 Task: Create a section Celestial Sprint and in the section, add a milestone Remote Access Enablement in the project AgileGlobe
Action: Mouse moved to (60, 45)
Screenshot: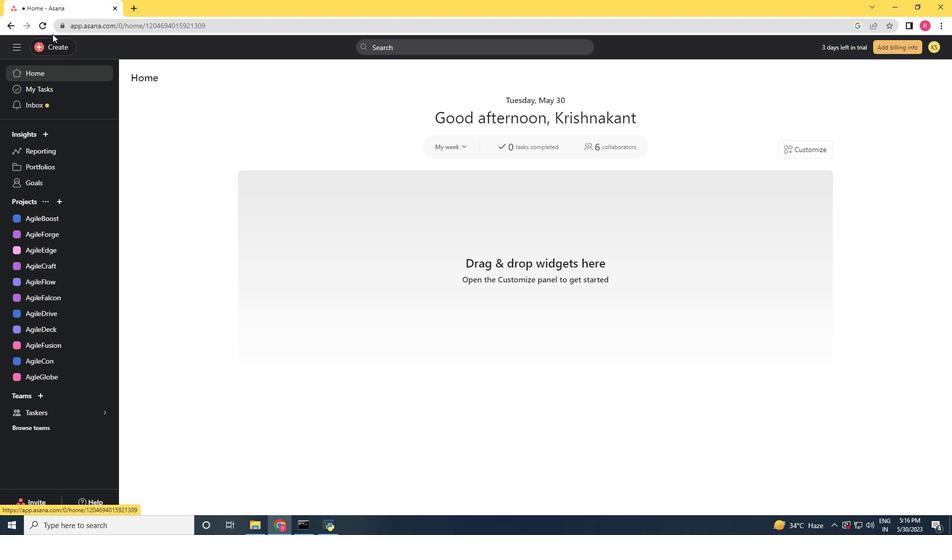 
Action: Mouse pressed left at (60, 45)
Screenshot: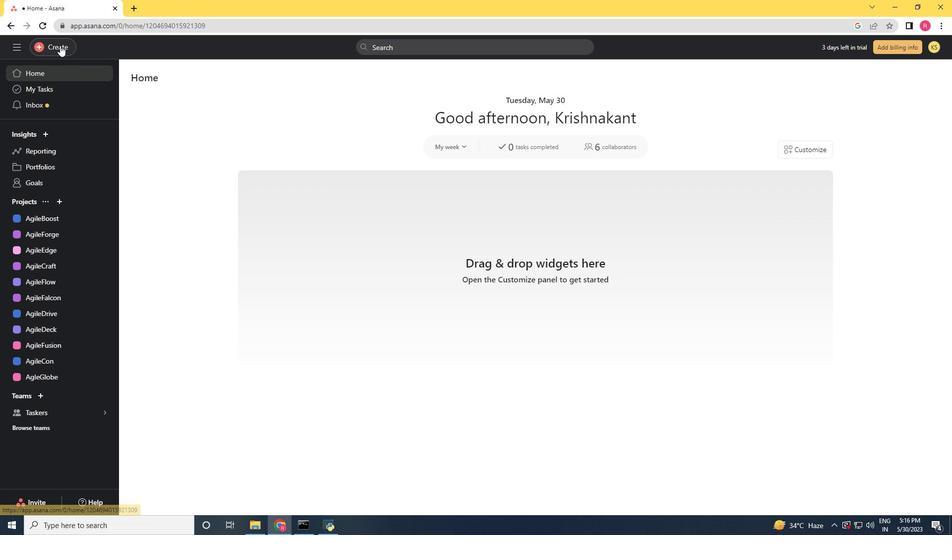 
Action: Mouse moved to (55, 379)
Screenshot: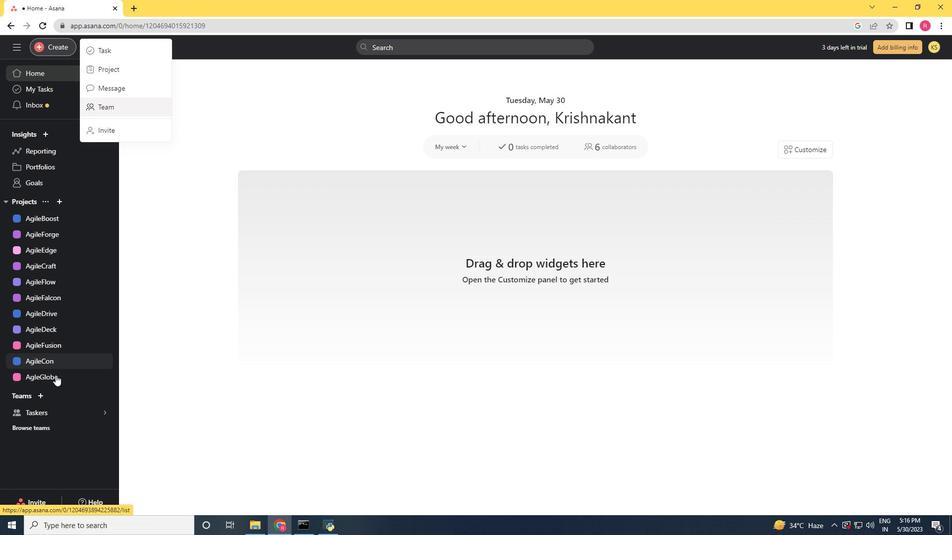 
Action: Mouse pressed left at (55, 379)
Screenshot: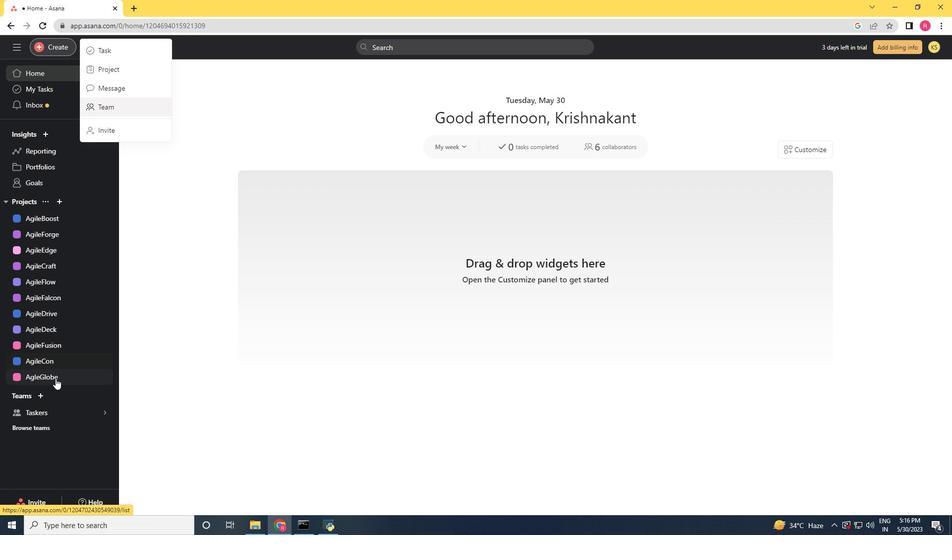 
Action: Mouse moved to (60, 50)
Screenshot: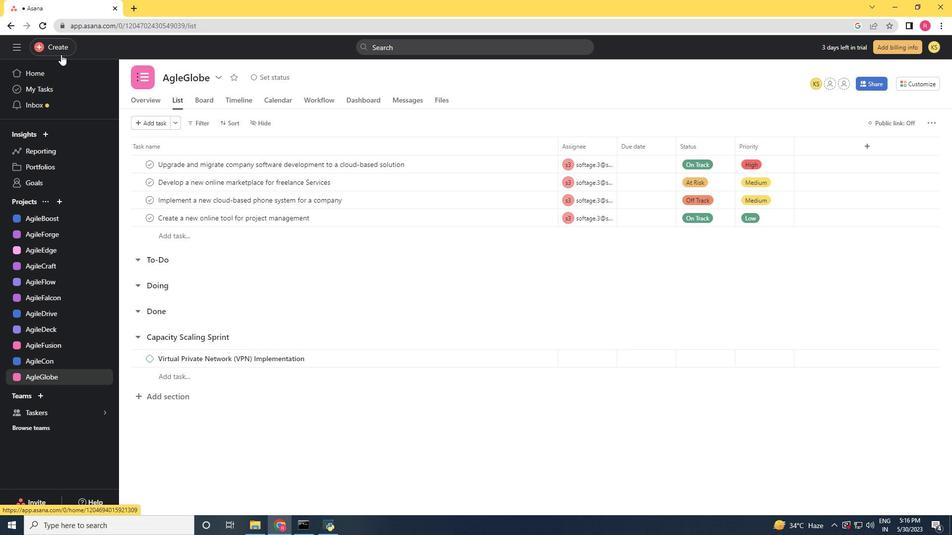 
Action: Mouse pressed left at (60, 50)
Screenshot: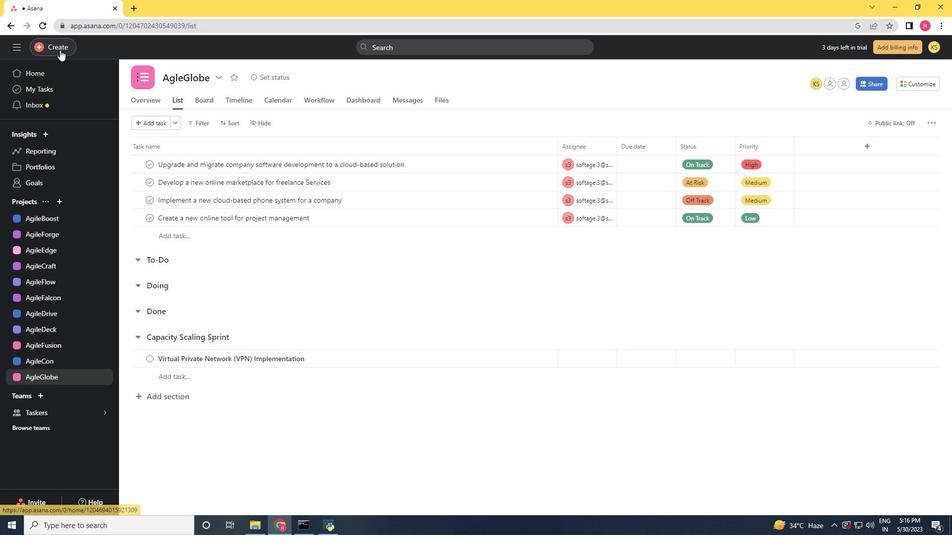 
Action: Mouse moved to (154, 46)
Screenshot: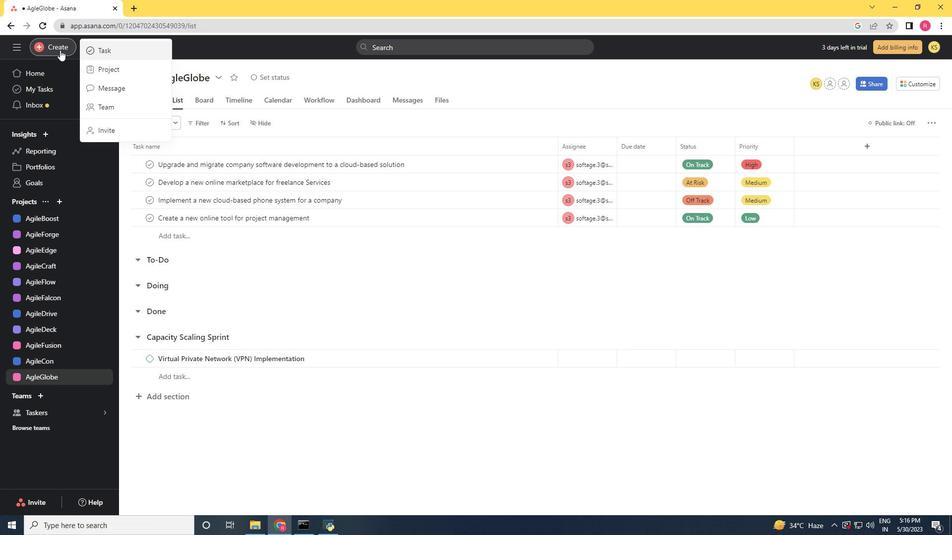 
Action: Mouse pressed left at (154, 46)
Screenshot: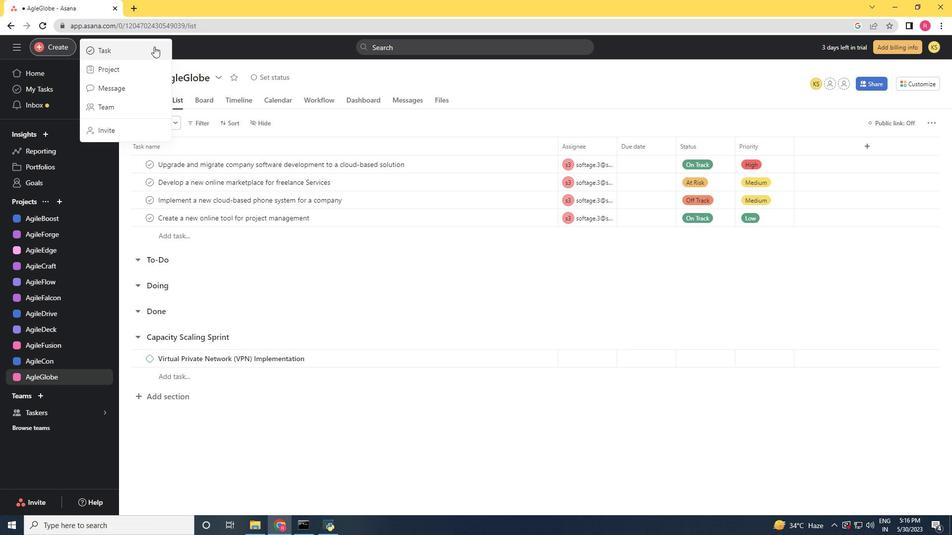 
Action: Mouse moved to (175, 395)
Screenshot: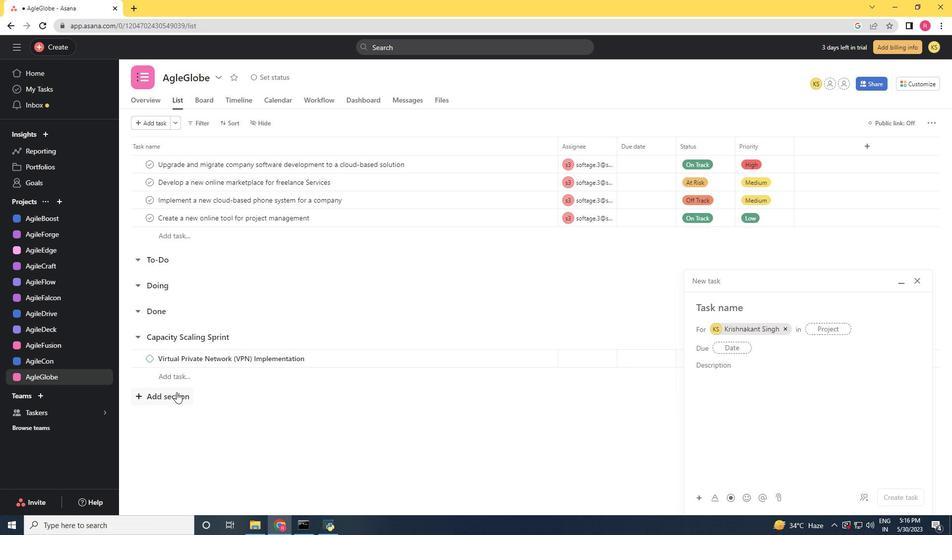 
Action: Mouse pressed left at (175, 395)
Screenshot: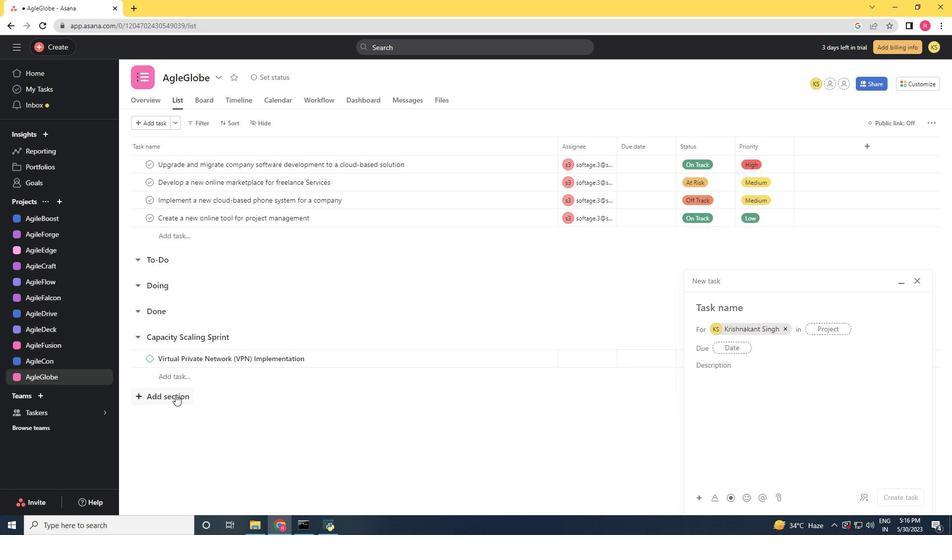
Action: Key pressed <Key.shift>Celestial<Key.space><Key.shift>Sprint<Key.enter><Key.shift><Key.shift><Key.shift><Key.shift>Remote<Key.space><Key.shift>Access<Key.space><Key.shift>Enablement
Screenshot: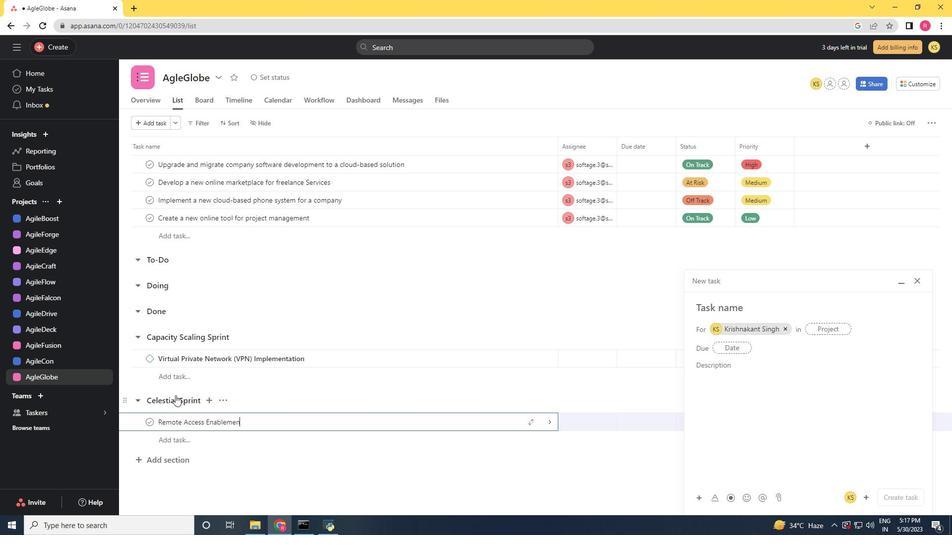 
Action: Mouse moved to (260, 416)
Screenshot: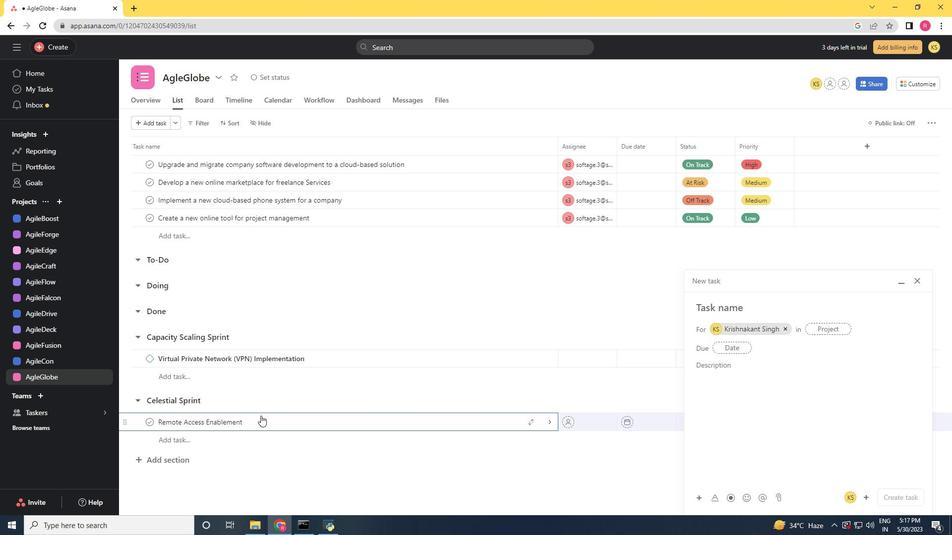 
Action: Mouse pressed right at (260, 416)
Screenshot: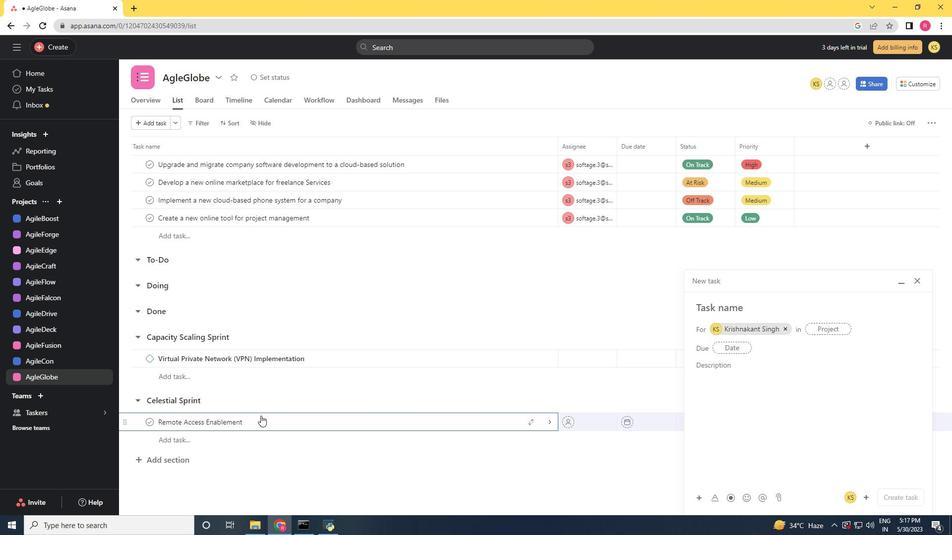 
Action: Mouse moved to (324, 367)
Screenshot: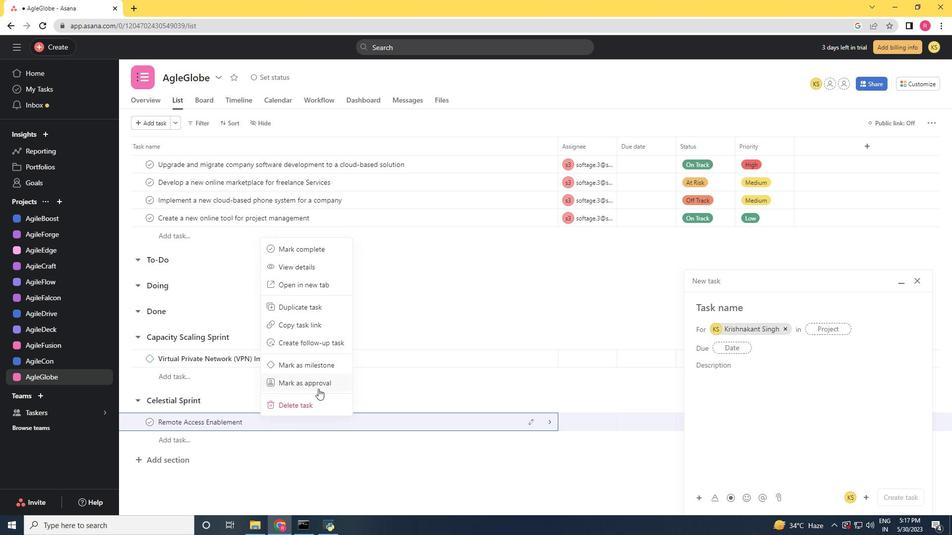
Action: Mouse pressed left at (324, 367)
Screenshot: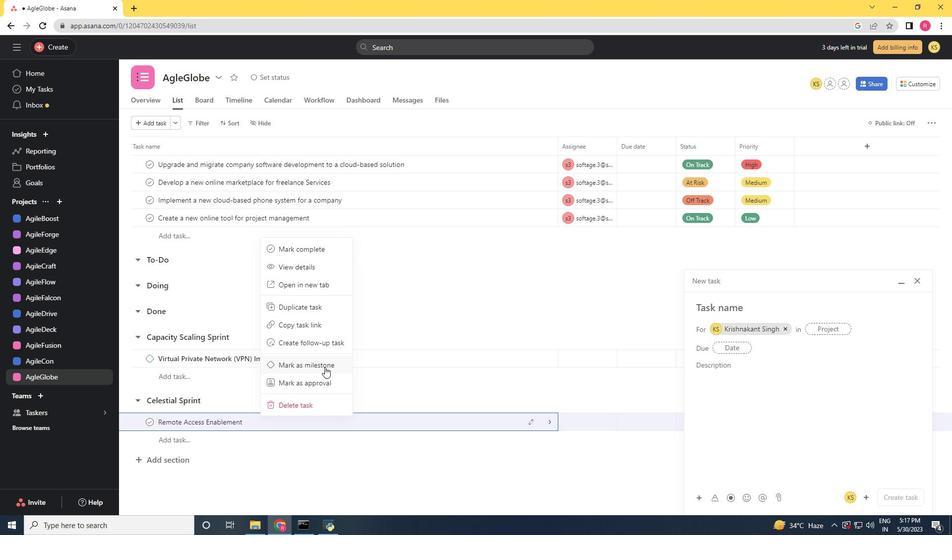 
